 Task: Create a due date automation trigger when advanced on, the moment a card is due add basic with the blue label.
Action: Mouse moved to (899, 268)
Screenshot: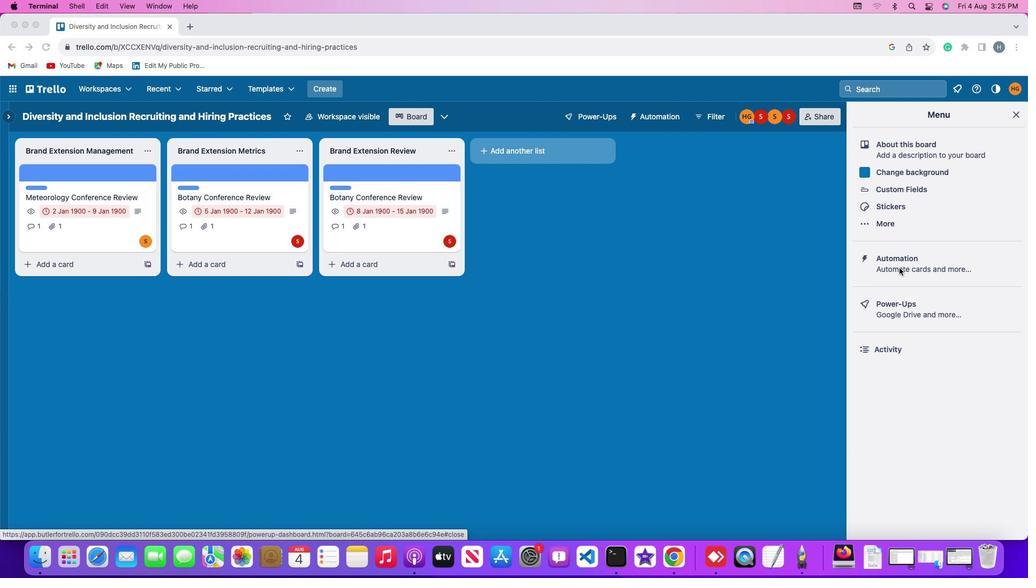 
Action: Mouse pressed left at (899, 268)
Screenshot: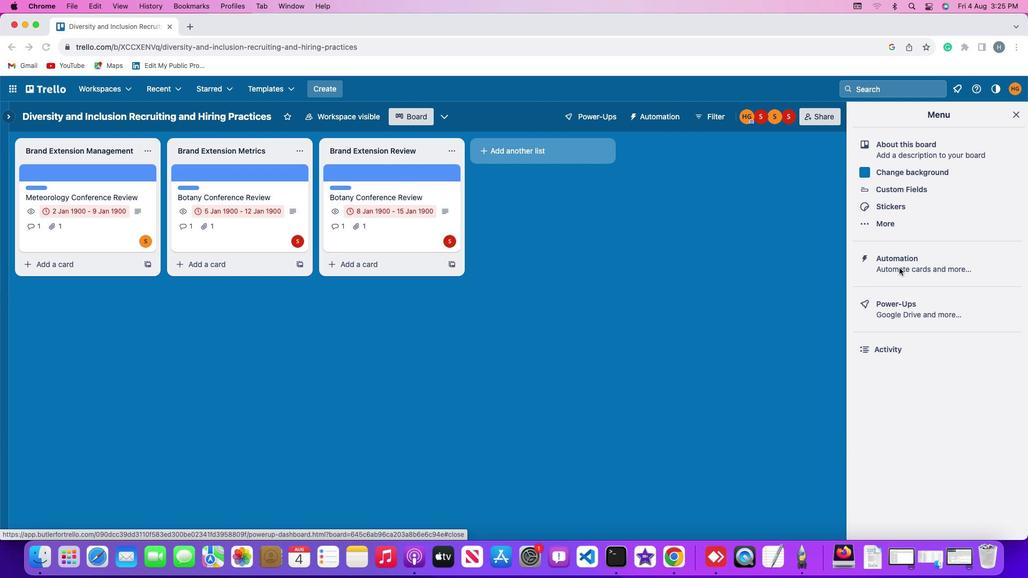
Action: Mouse moved to (899, 268)
Screenshot: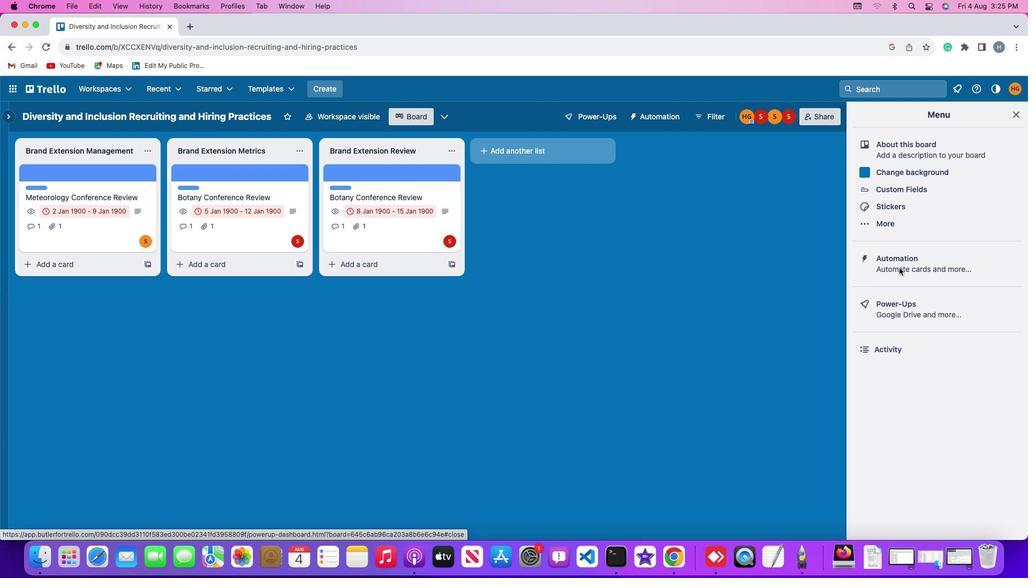 
Action: Mouse pressed left at (899, 268)
Screenshot: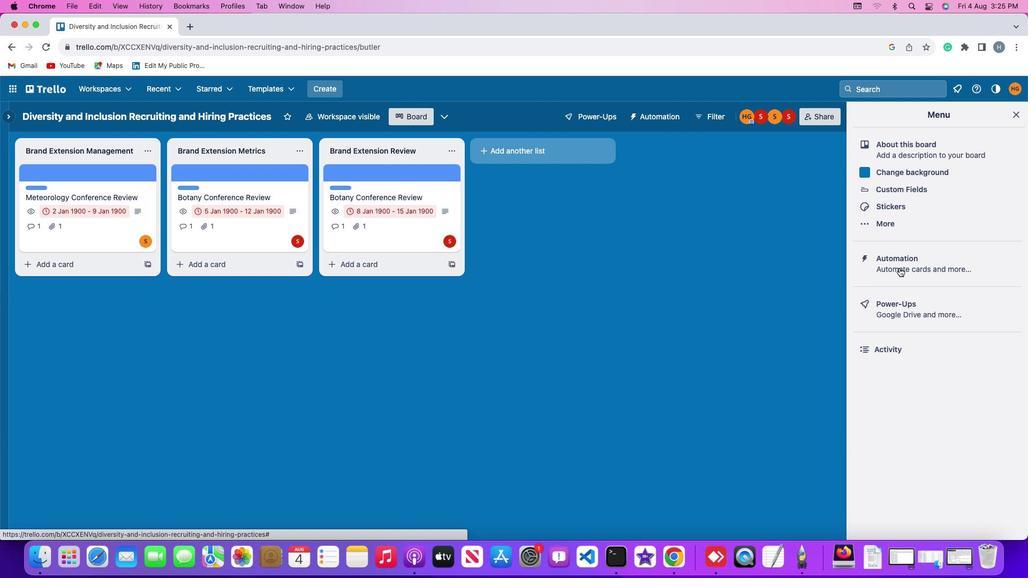 
Action: Mouse moved to (79, 255)
Screenshot: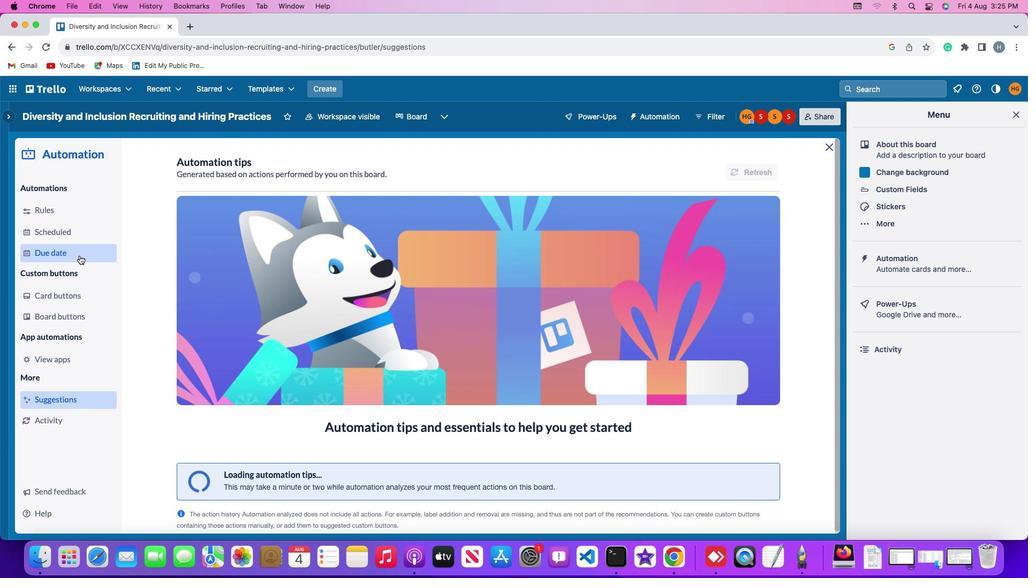 
Action: Mouse pressed left at (79, 255)
Screenshot: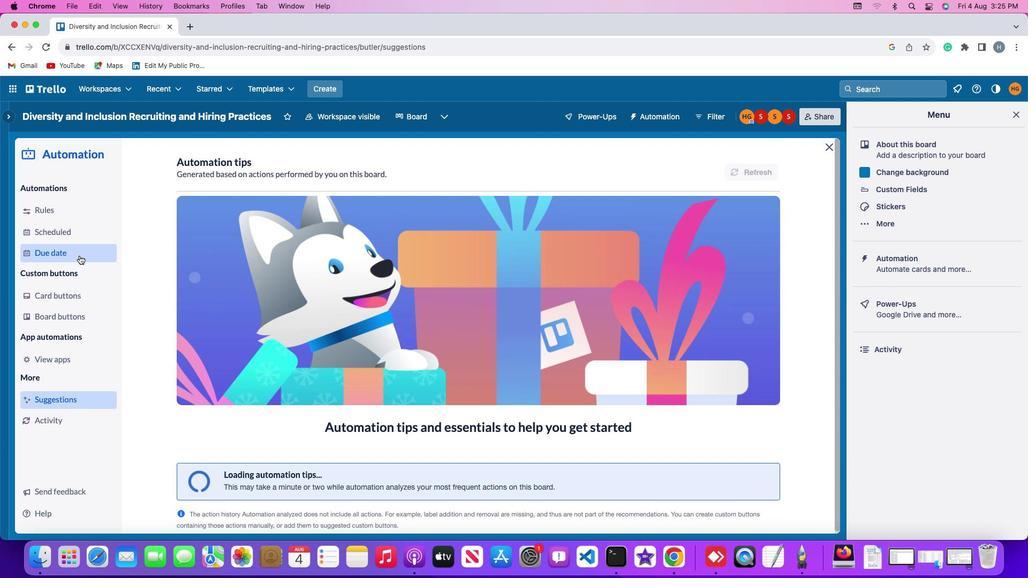 
Action: Mouse moved to (732, 163)
Screenshot: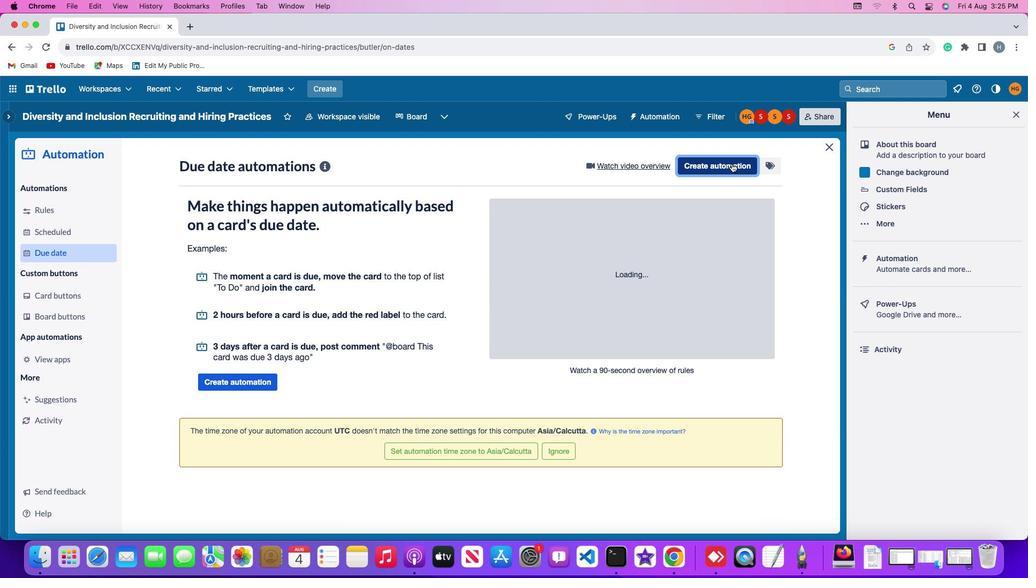 
Action: Mouse pressed left at (732, 163)
Screenshot: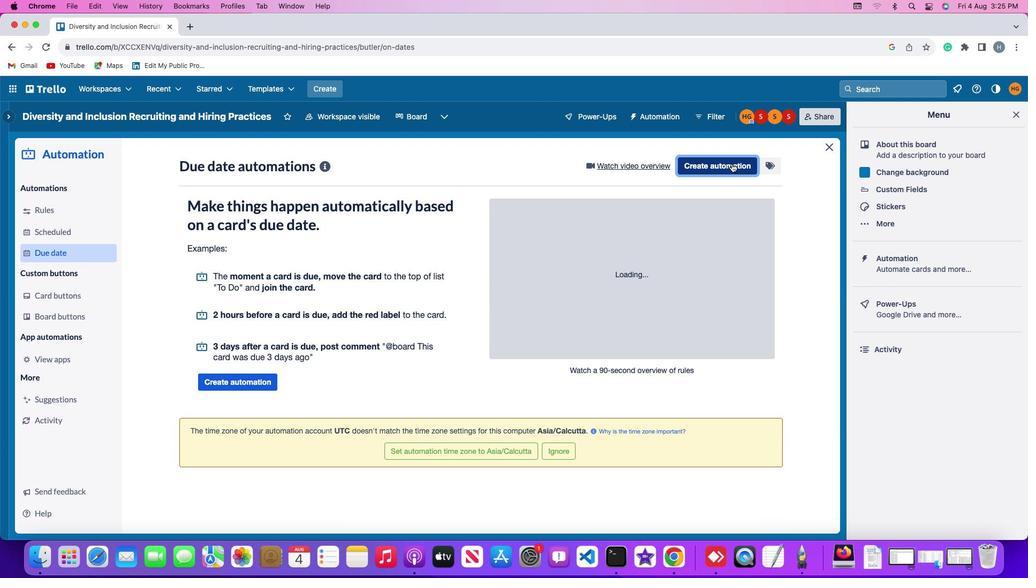 
Action: Mouse moved to (491, 268)
Screenshot: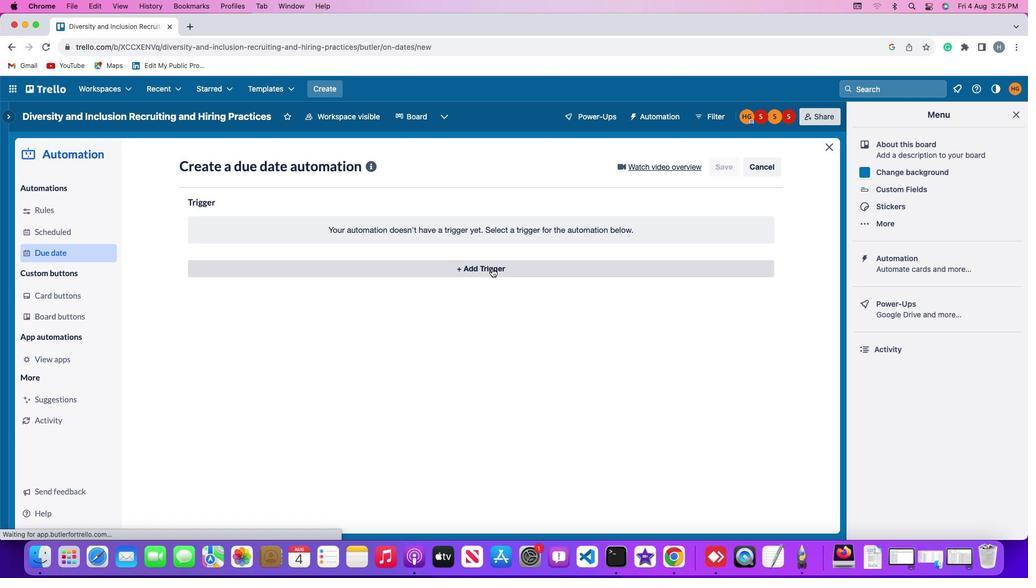 
Action: Mouse pressed left at (491, 268)
Screenshot: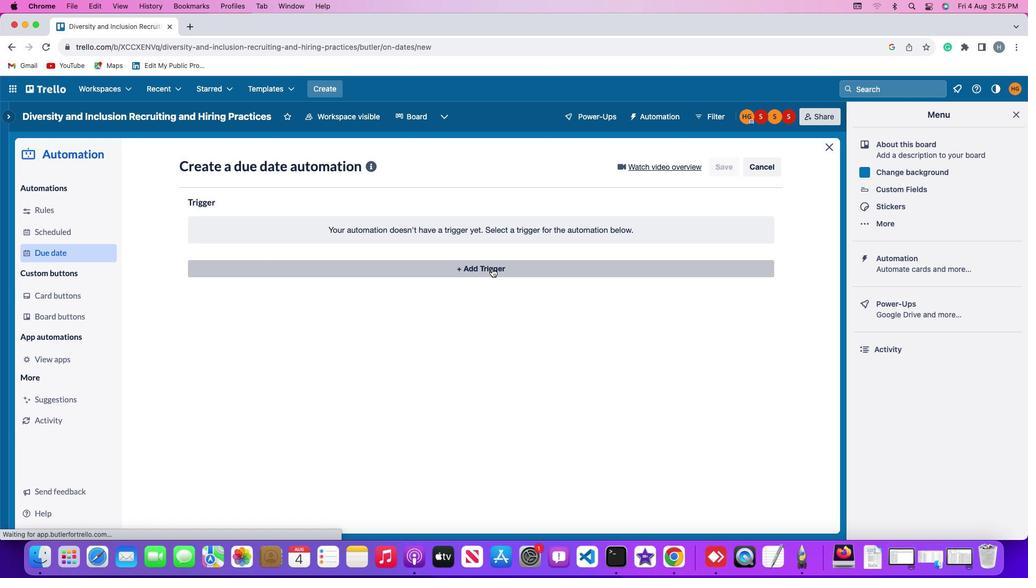 
Action: Mouse moved to (213, 396)
Screenshot: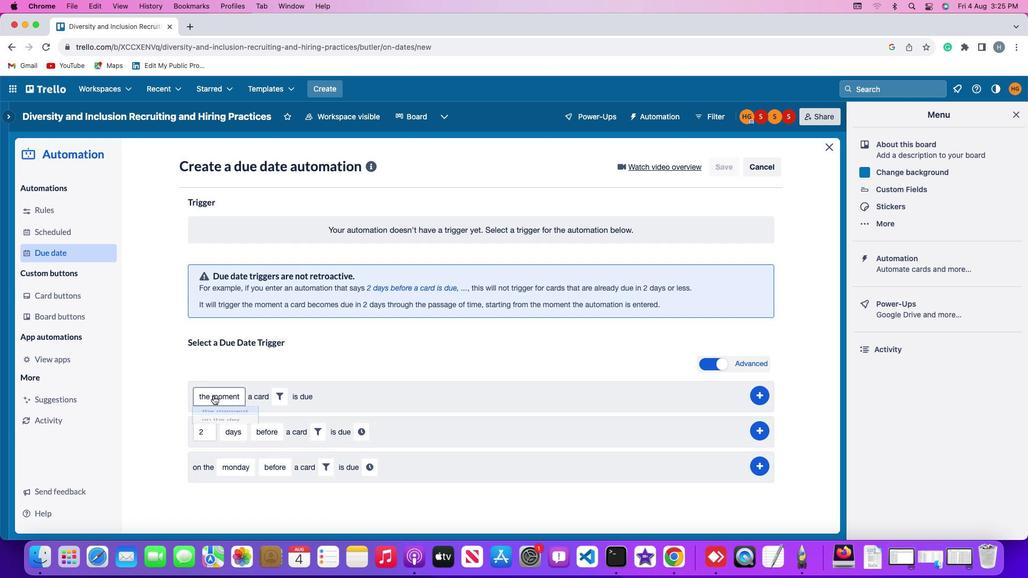 
Action: Mouse pressed left at (213, 396)
Screenshot: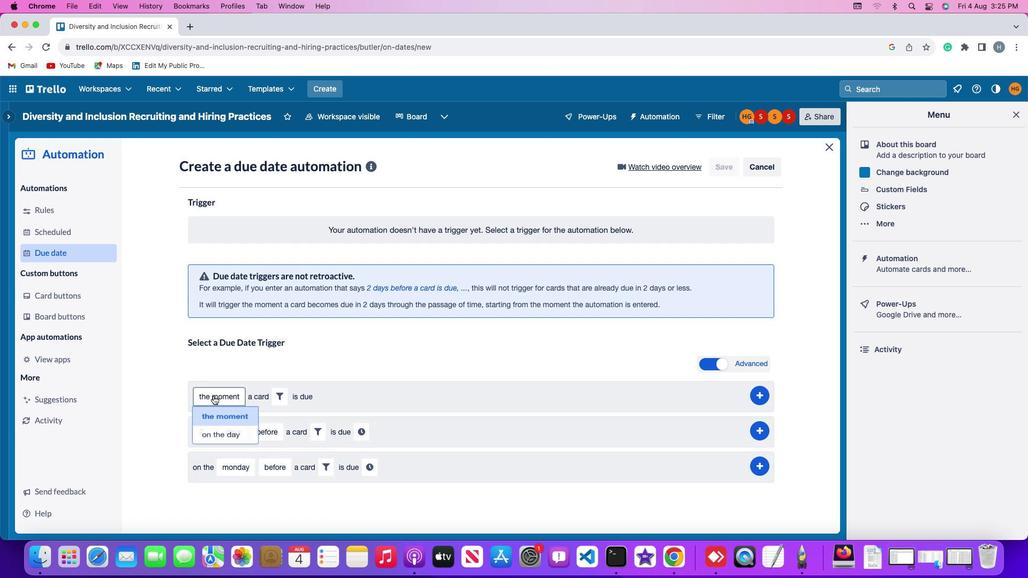 
Action: Mouse moved to (220, 418)
Screenshot: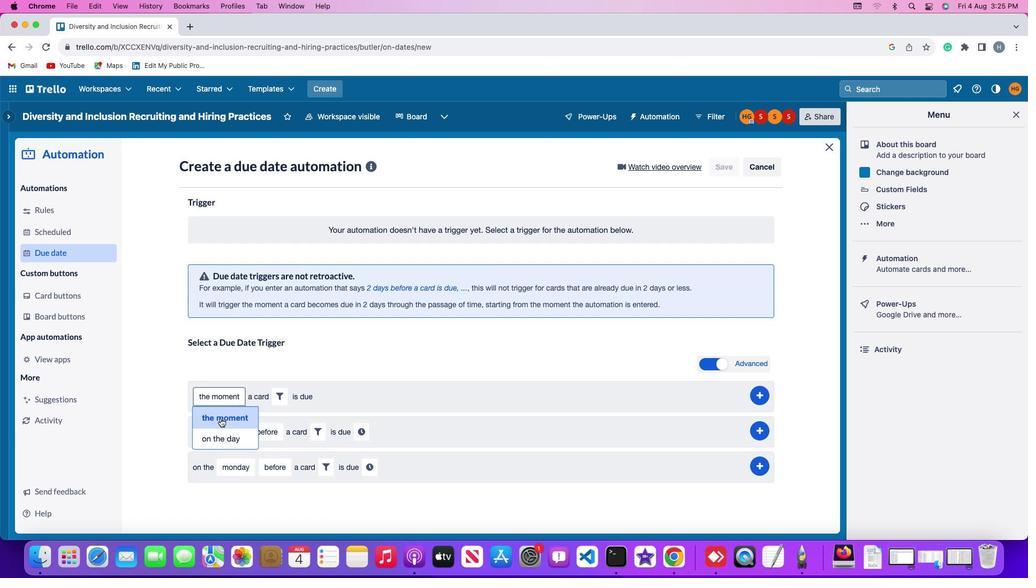 
Action: Mouse pressed left at (220, 418)
Screenshot: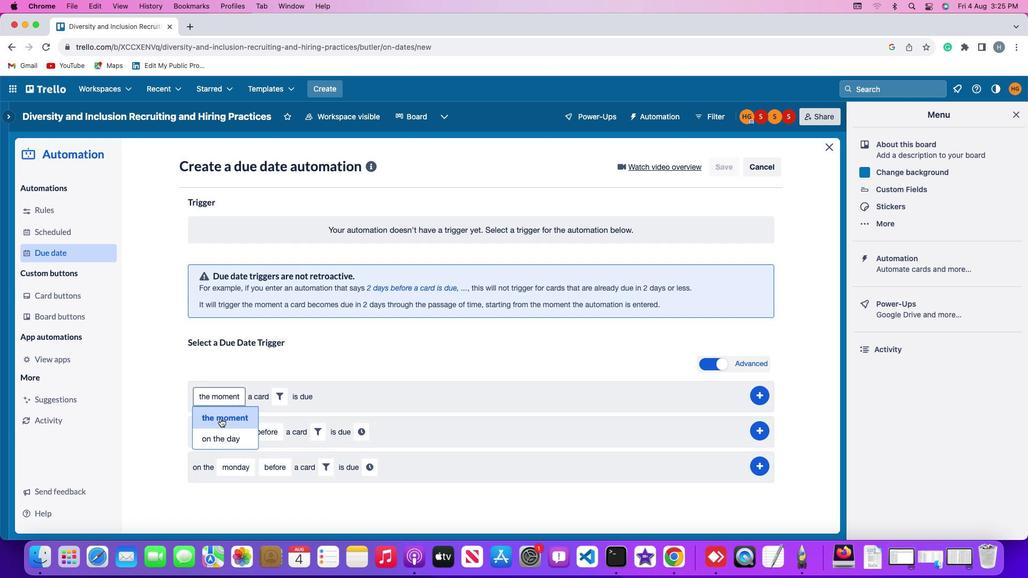 
Action: Mouse moved to (278, 395)
Screenshot: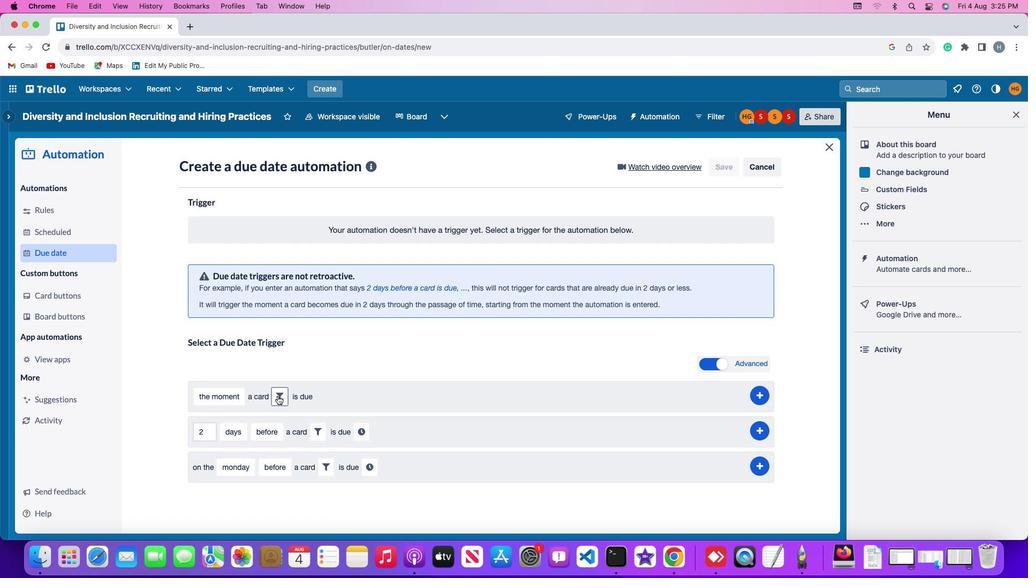 
Action: Mouse pressed left at (278, 395)
Screenshot: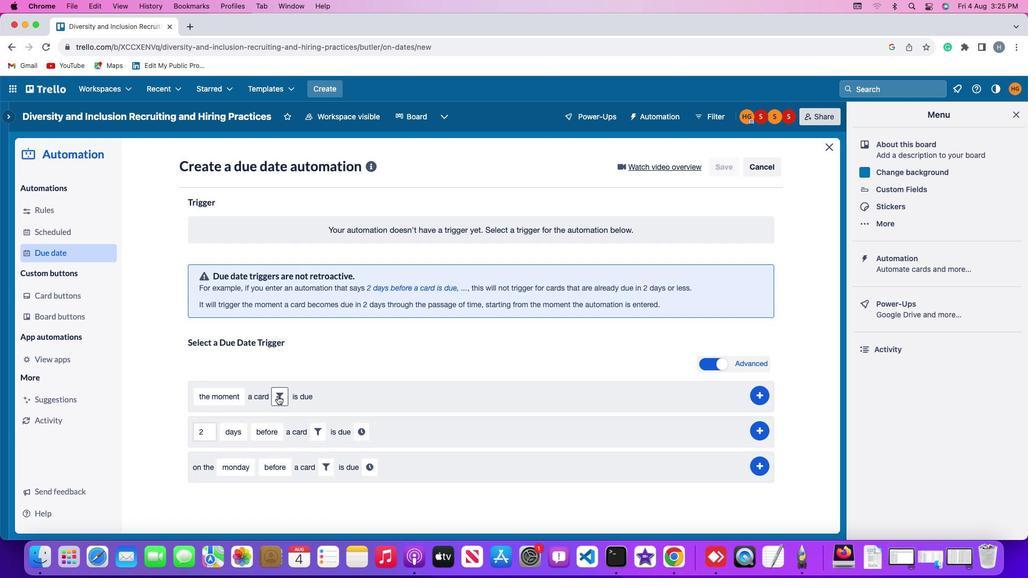
Action: Mouse moved to (301, 429)
Screenshot: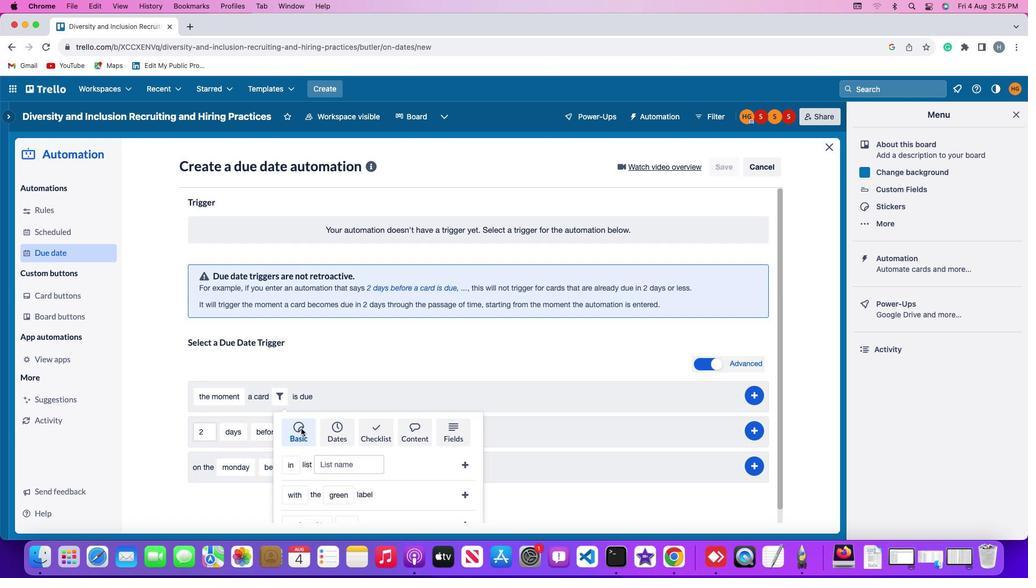 
Action: Mouse pressed left at (301, 429)
Screenshot: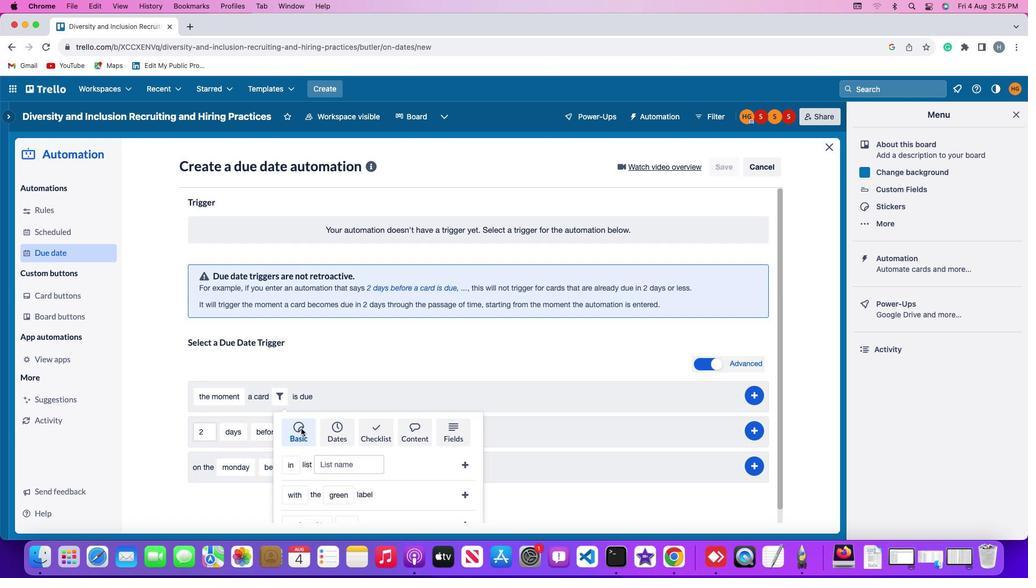 
Action: Mouse moved to (342, 473)
Screenshot: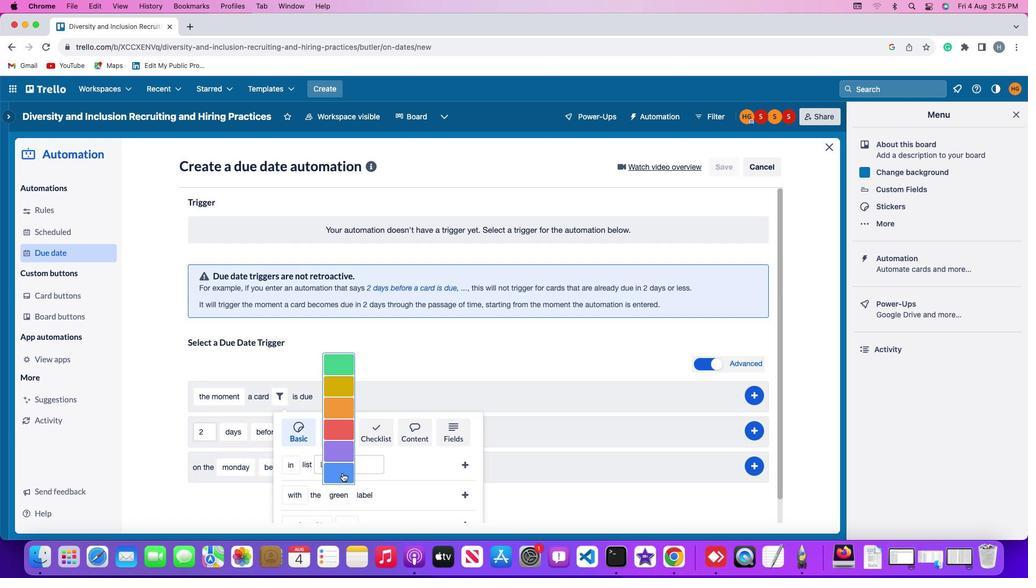 
Action: Mouse pressed left at (342, 473)
Screenshot: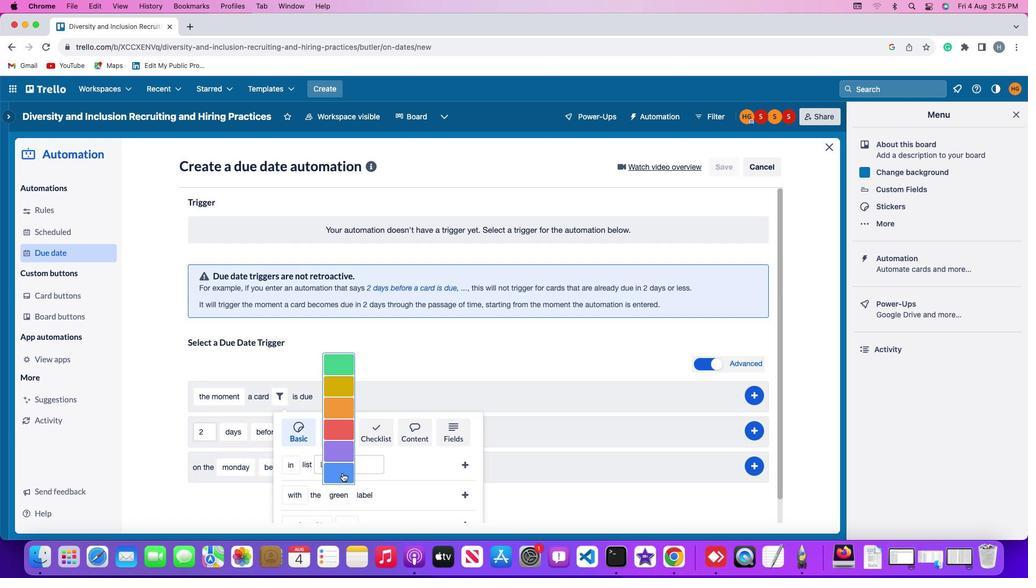 
Action: Mouse moved to (466, 493)
Screenshot: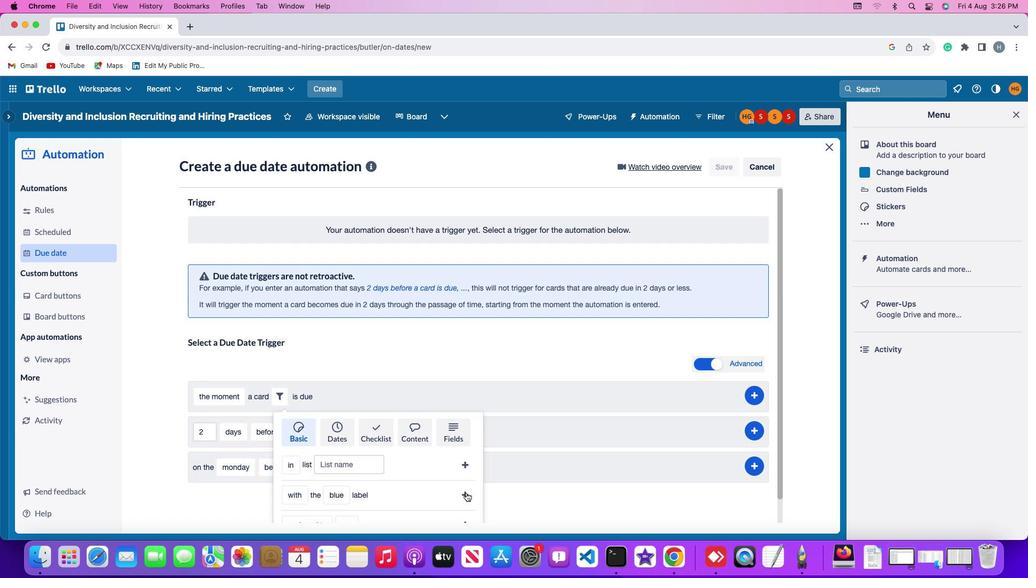 
Action: Mouse pressed left at (466, 493)
Screenshot: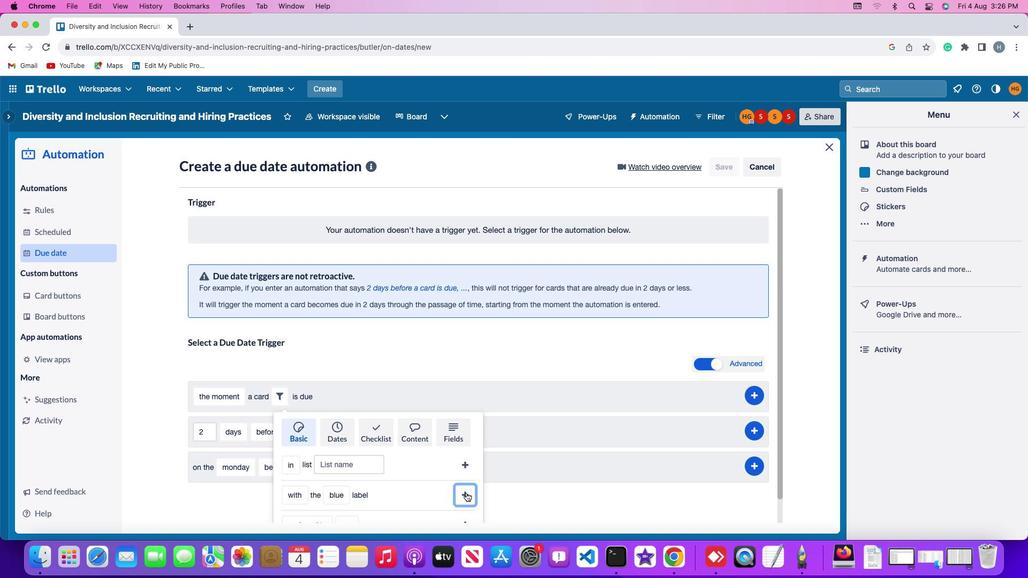 
Action: Mouse moved to (760, 392)
Screenshot: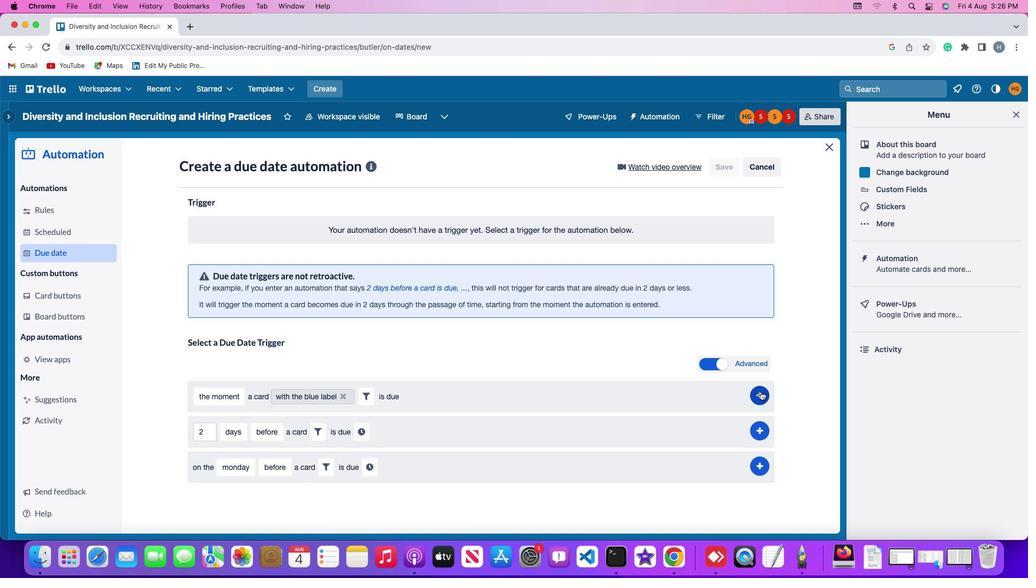
Action: Mouse pressed left at (760, 392)
Screenshot: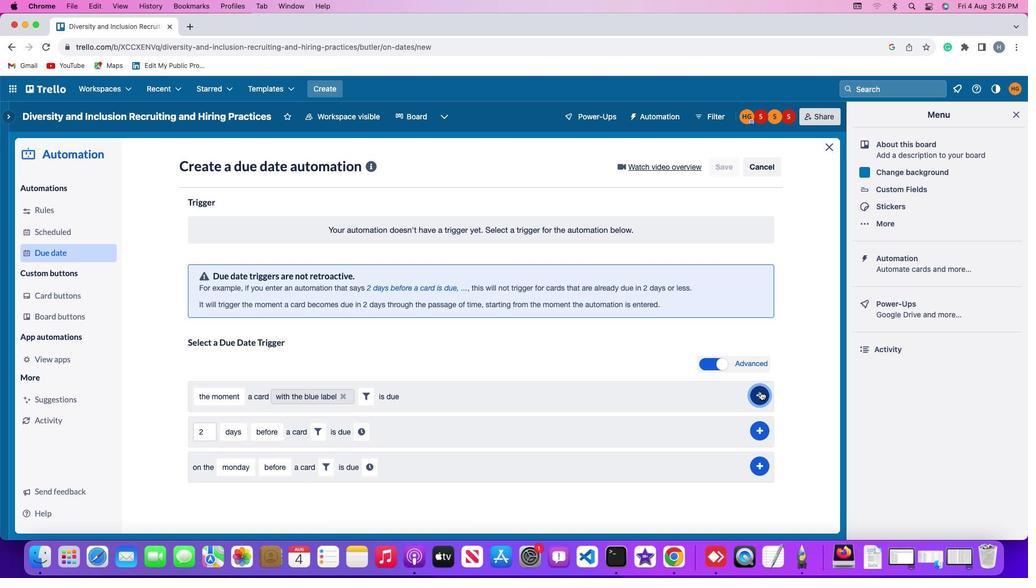 
Action: Mouse moved to (767, 329)
Screenshot: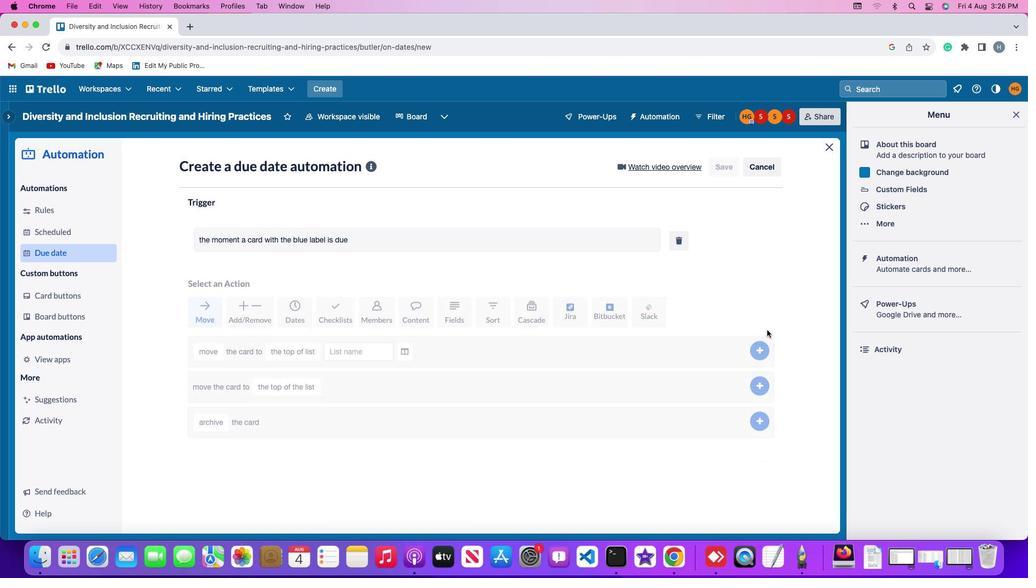 
